 Task: Find the shortest route from Cody to Buffalo Bill Center of the West.
Action: Mouse moved to (186, 59)
Screenshot: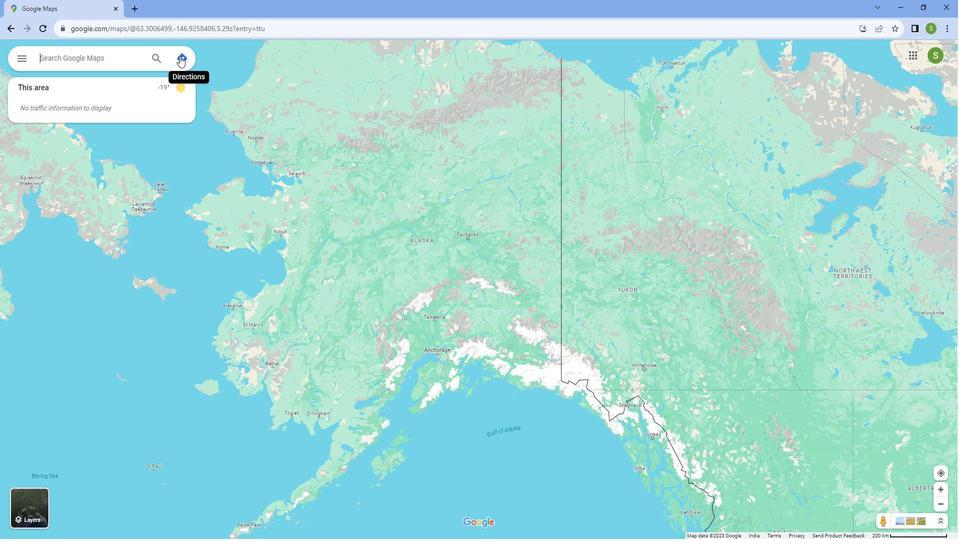 
Action: Mouse pressed left at (186, 59)
Screenshot: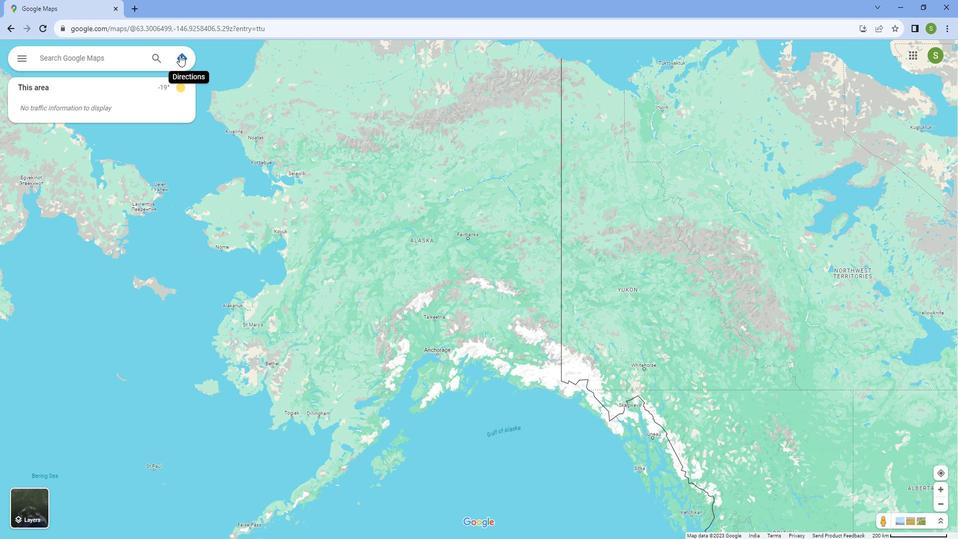 
Action: Mouse moved to (58, 86)
Screenshot: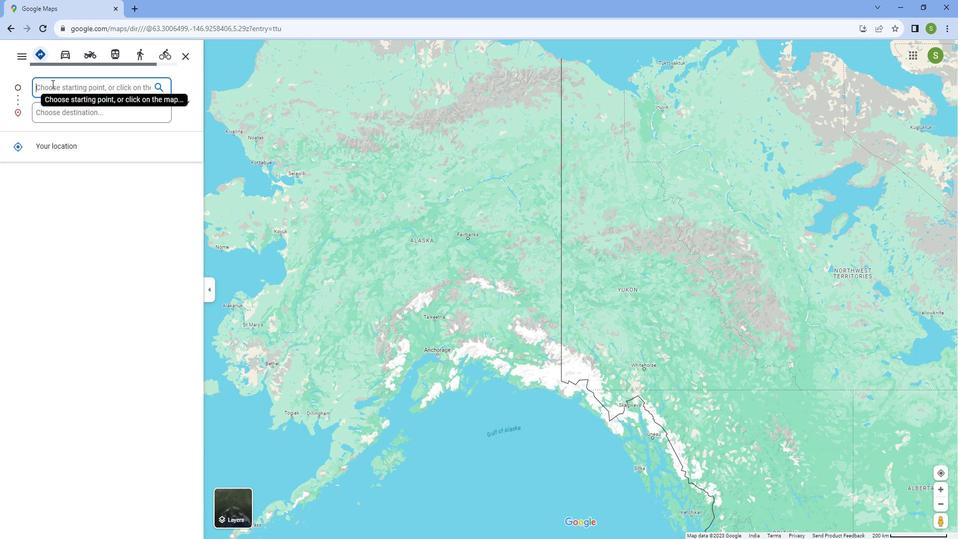 
Action: Key pressed <Key.caps_lock>C<Key.caps_lock>ody
Screenshot: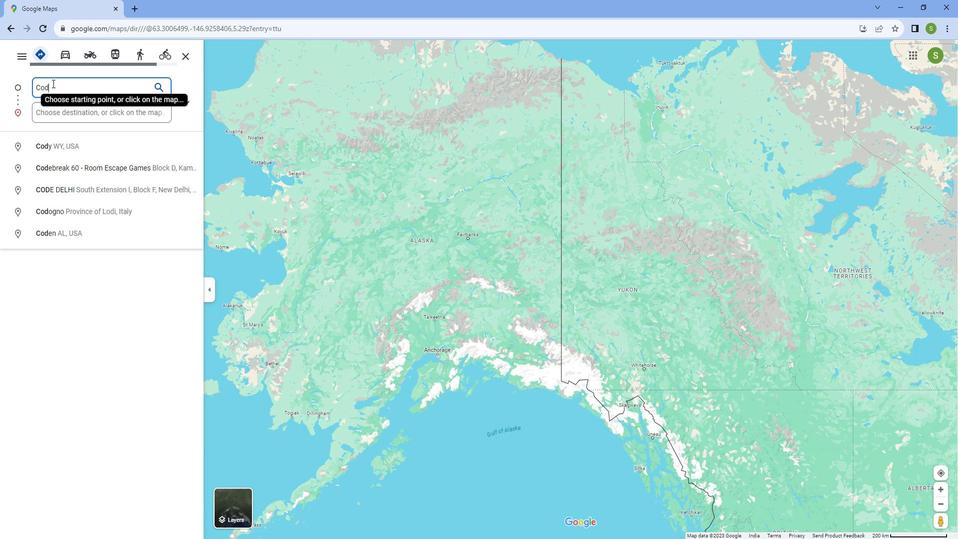 
Action: Mouse moved to (32, 153)
Screenshot: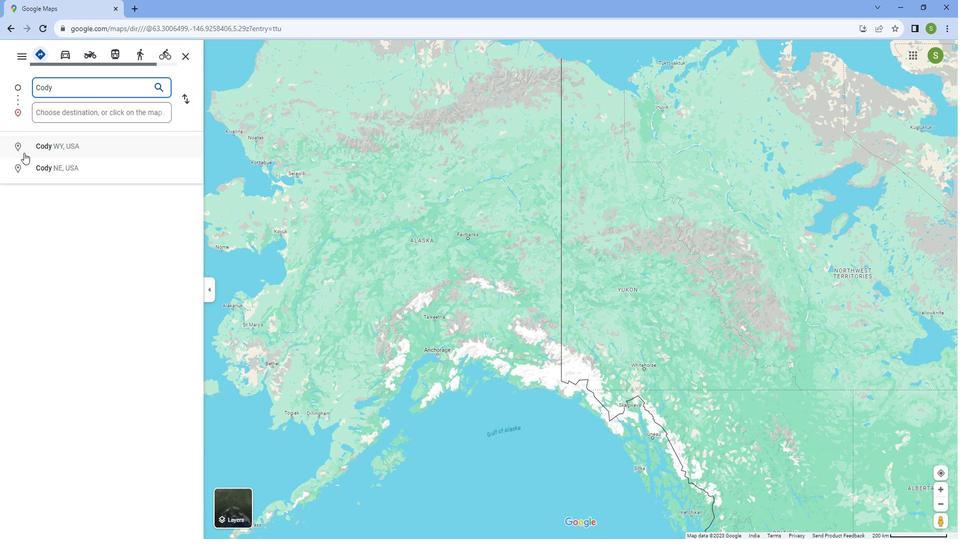
Action: Mouse pressed left at (32, 153)
Screenshot: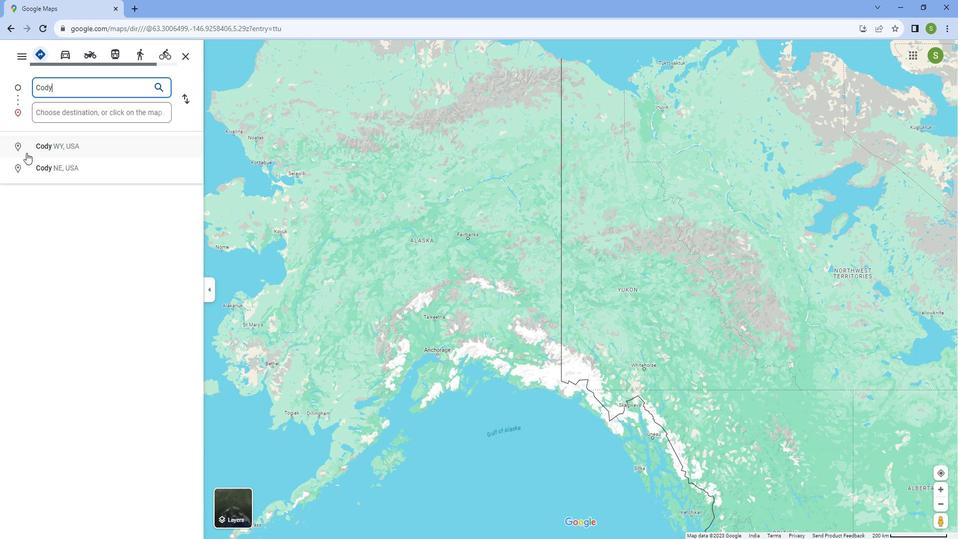 
Action: Mouse moved to (81, 116)
Screenshot: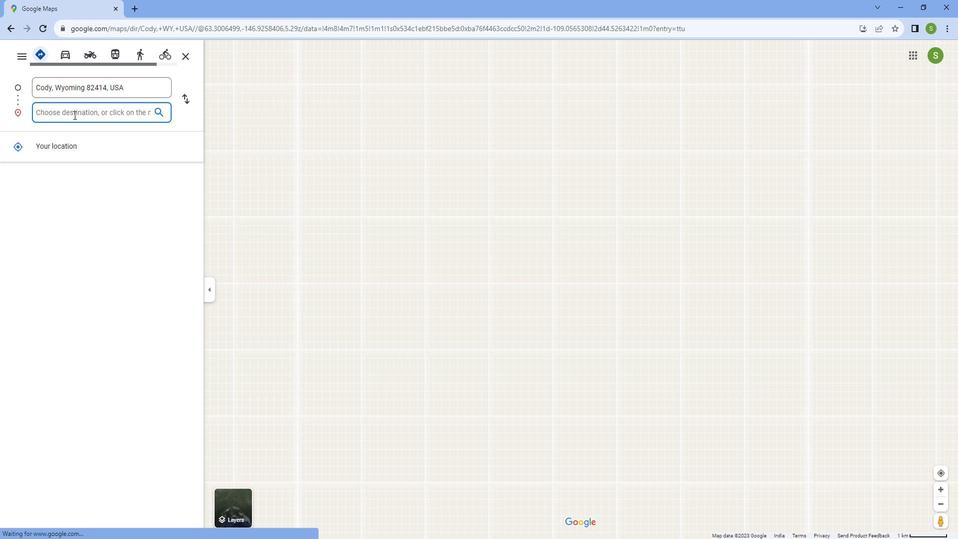 
Action: Mouse pressed left at (81, 116)
Screenshot: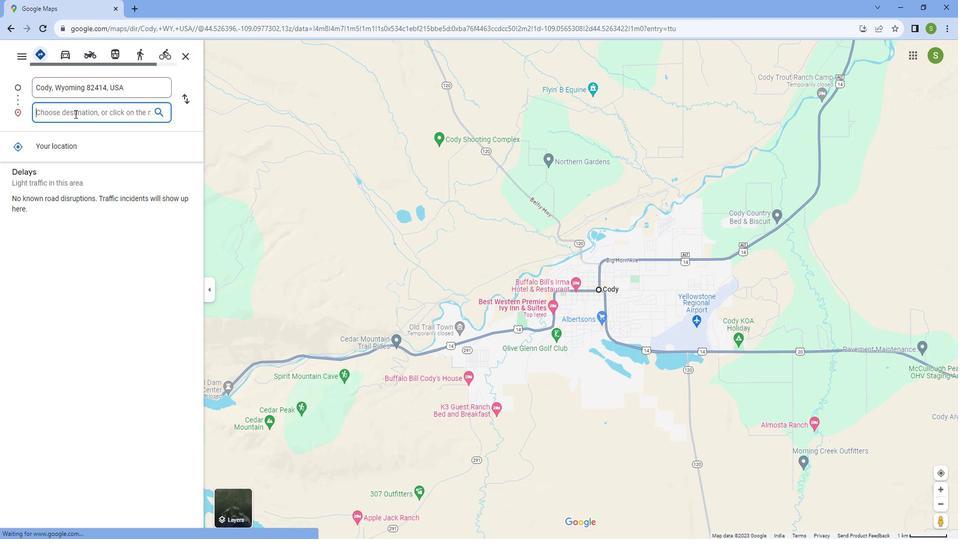 
Action: Mouse moved to (81, 105)
Screenshot: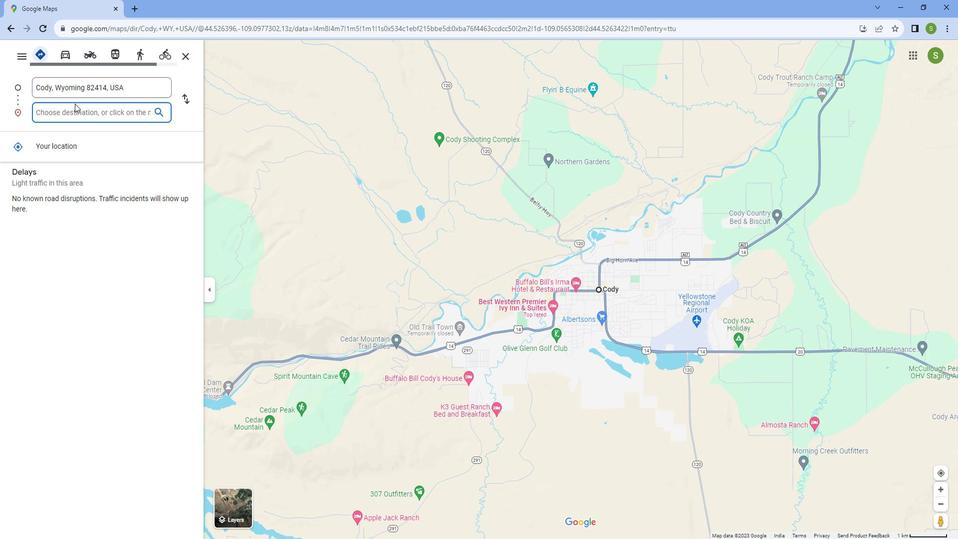 
Action: Key pressed <Key.caps_lock>B<Key.caps_lock>uffalo<Key.space><Key.caps_lock>B<Key.caps_lock>ill<Key.space><Key.caps_lock>C<Key.caps_lock>enter<Key.space>of<Key.space>the<Key.space><Key.caps_lock>W<Key.caps_lock>est
Screenshot: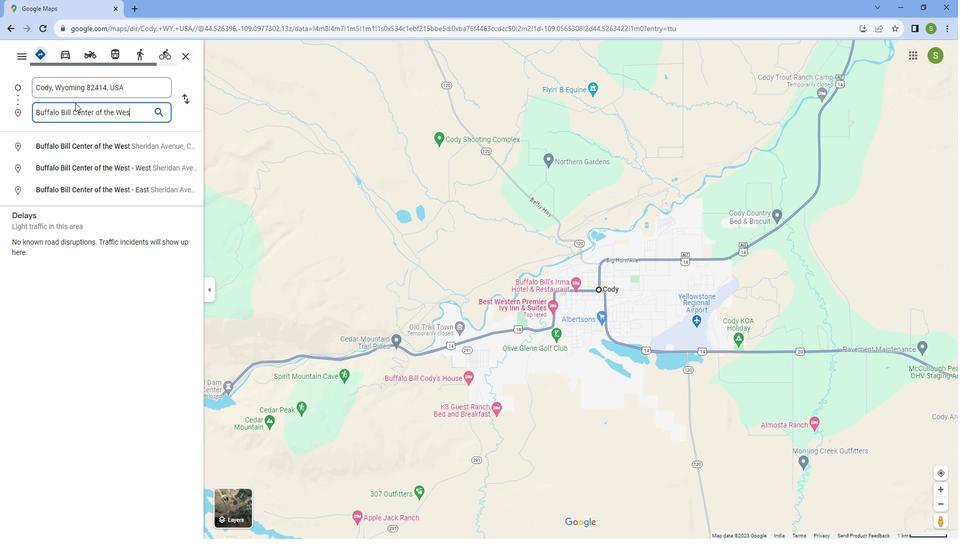 
Action: Mouse moved to (81, 153)
Screenshot: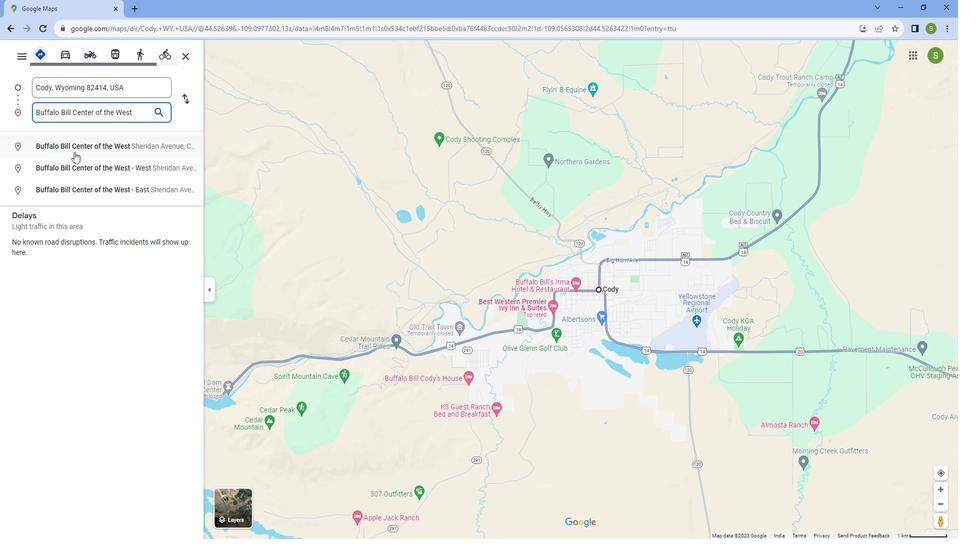 
Action: Mouse pressed left at (81, 153)
Screenshot: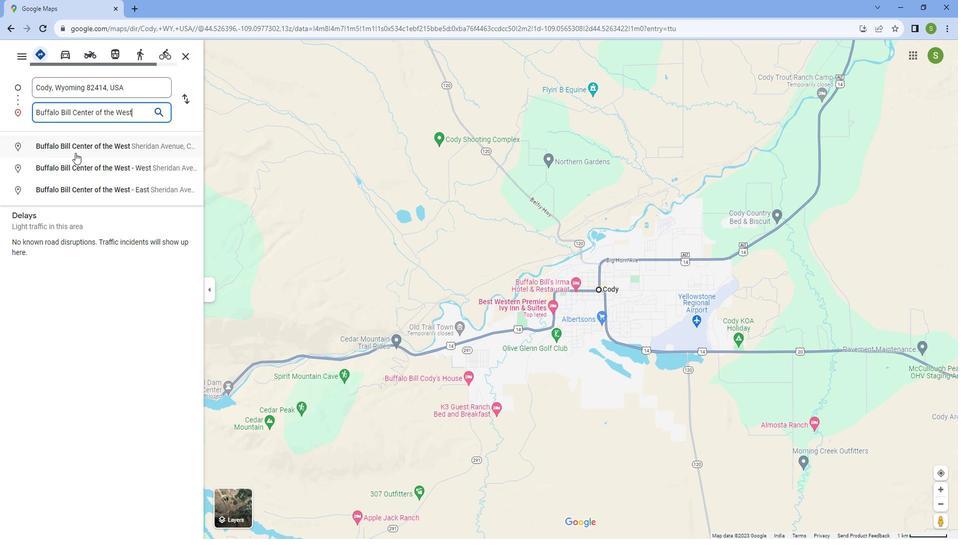 
Action: Mouse moved to (79, 253)
Screenshot: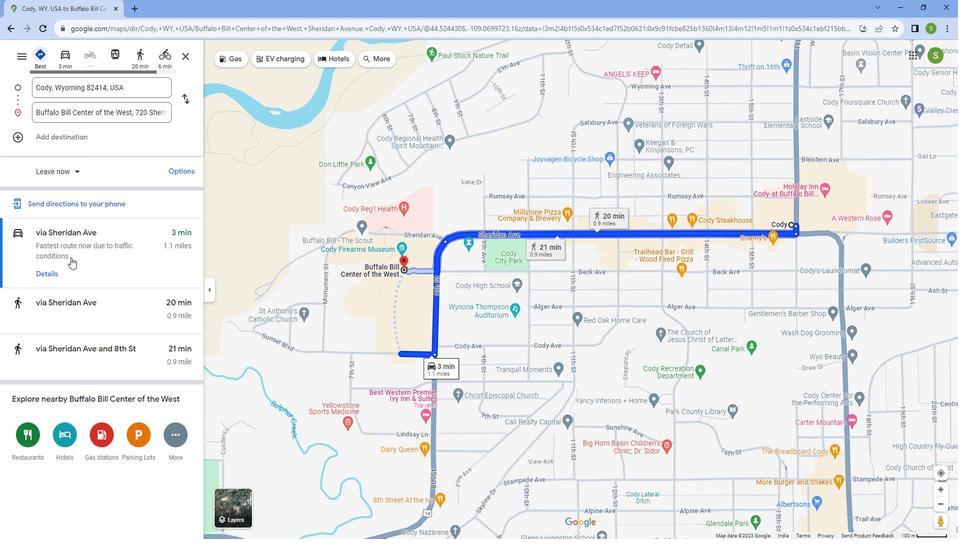
Action: Mouse pressed left at (79, 253)
Screenshot: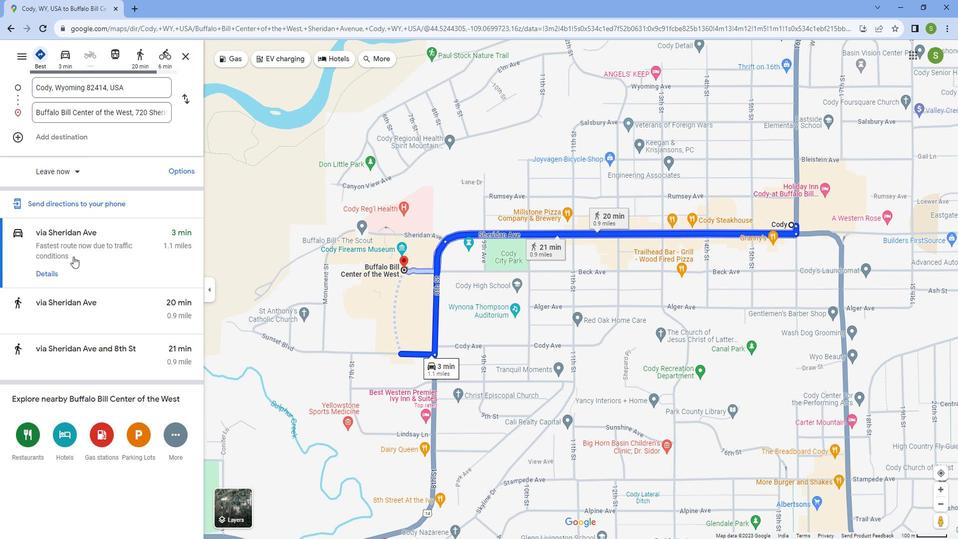 
Action: Mouse moved to (601, 225)
Screenshot: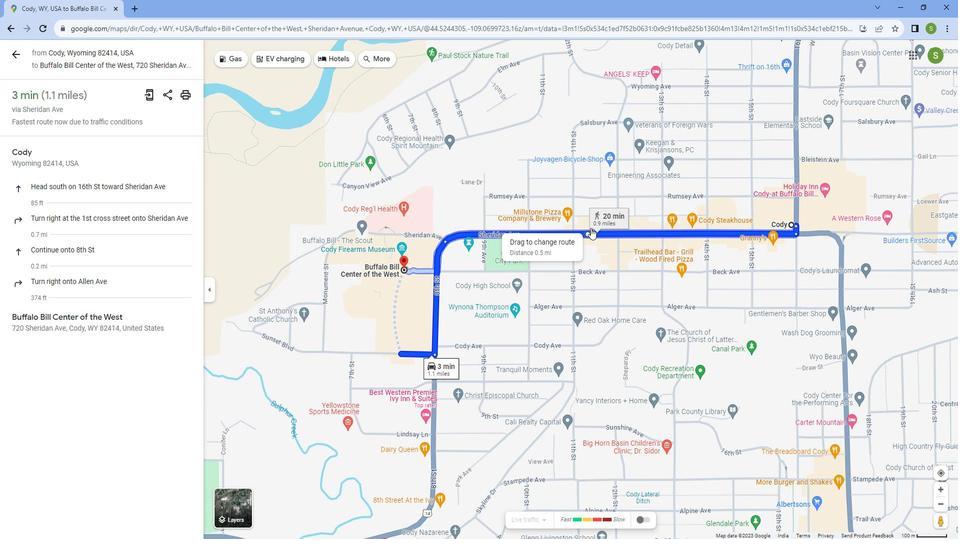 
Action: Mouse scrolled (601, 225) with delta (0, 0)
Screenshot: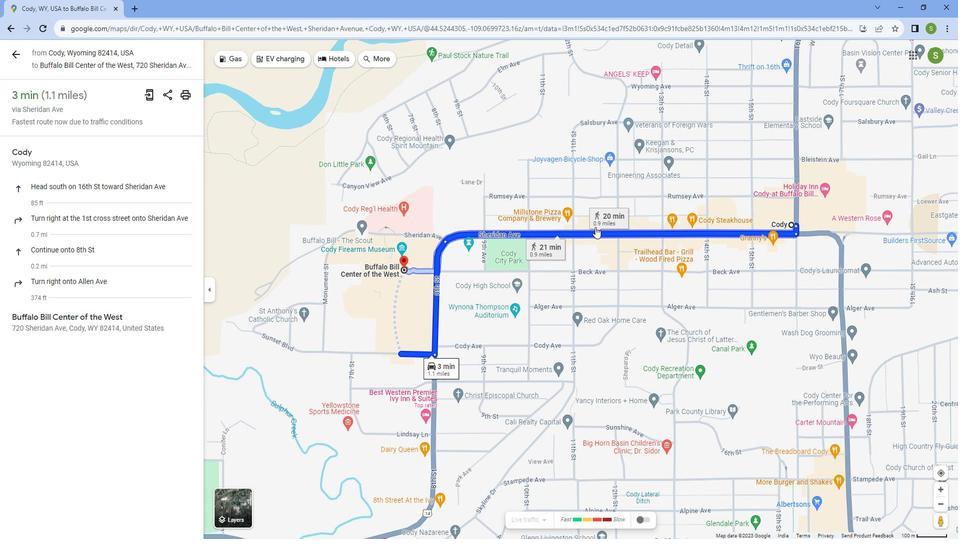 
Action: Mouse scrolled (601, 225) with delta (0, 0)
Screenshot: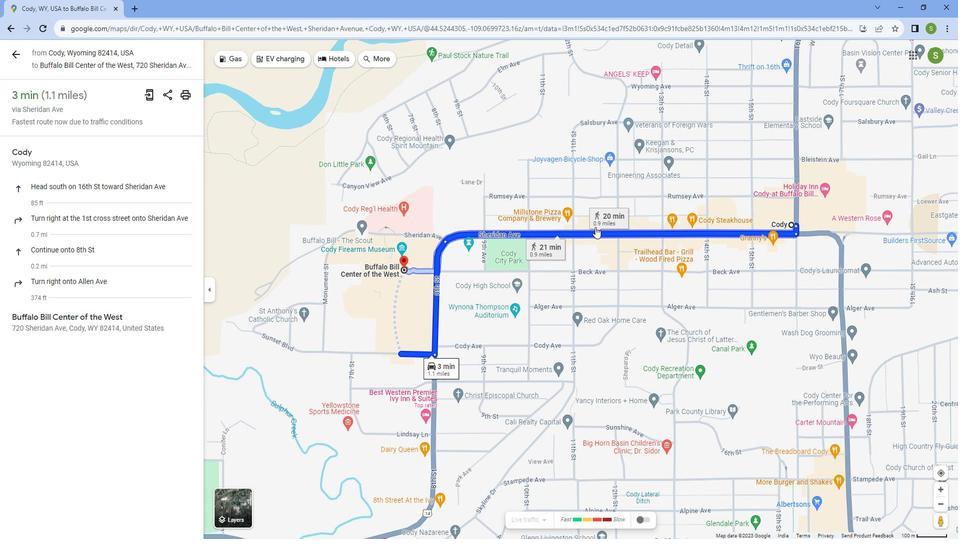 
Action: Mouse scrolled (601, 225) with delta (0, 0)
Screenshot: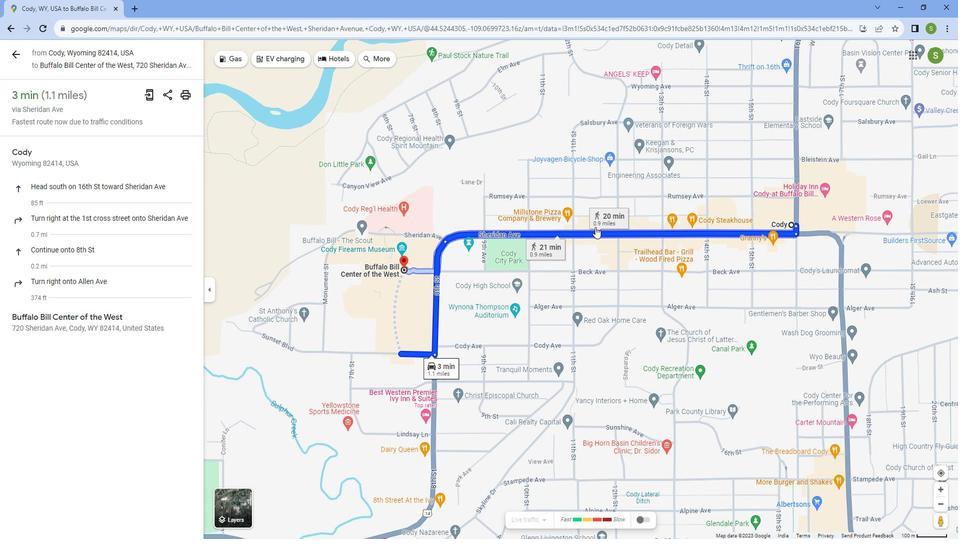 
Action: Mouse scrolled (601, 225) with delta (0, 0)
Screenshot: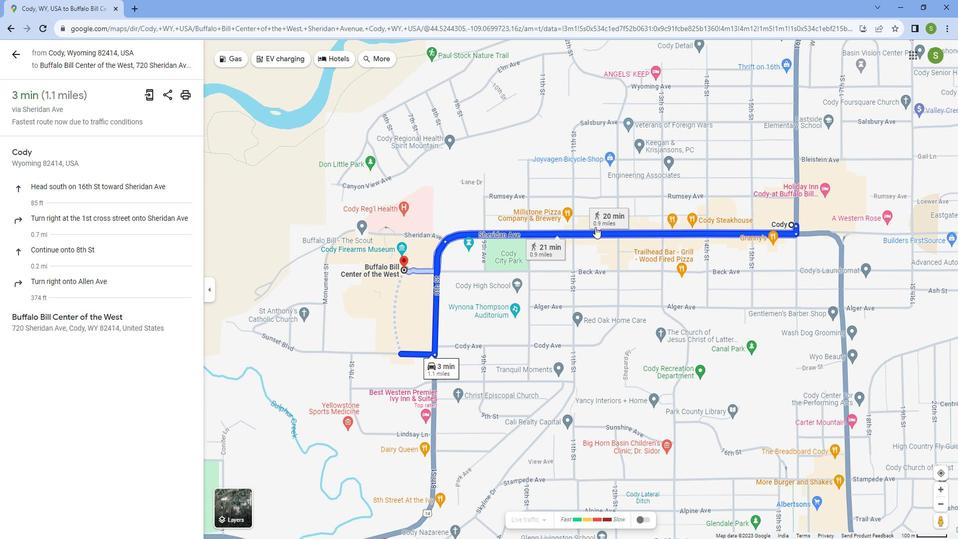 
Action: Mouse scrolled (601, 225) with delta (0, 0)
Screenshot: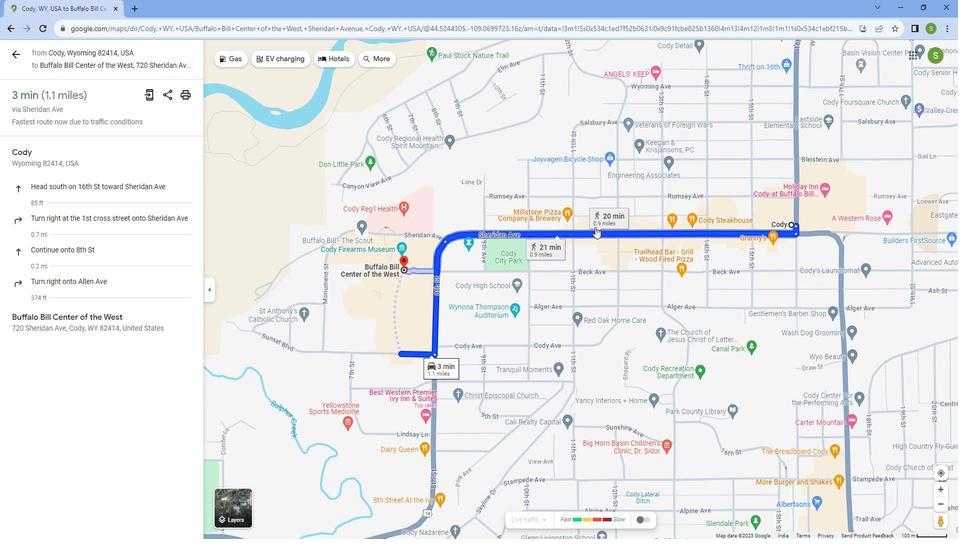 
Action: Mouse moved to (599, 225)
Screenshot: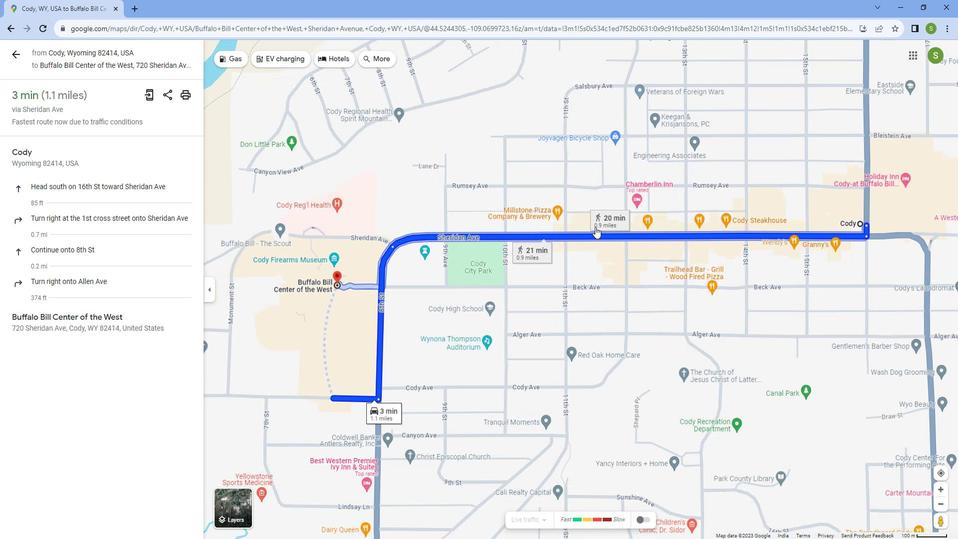 
Action: Mouse scrolled (599, 225) with delta (0, 0)
Screenshot: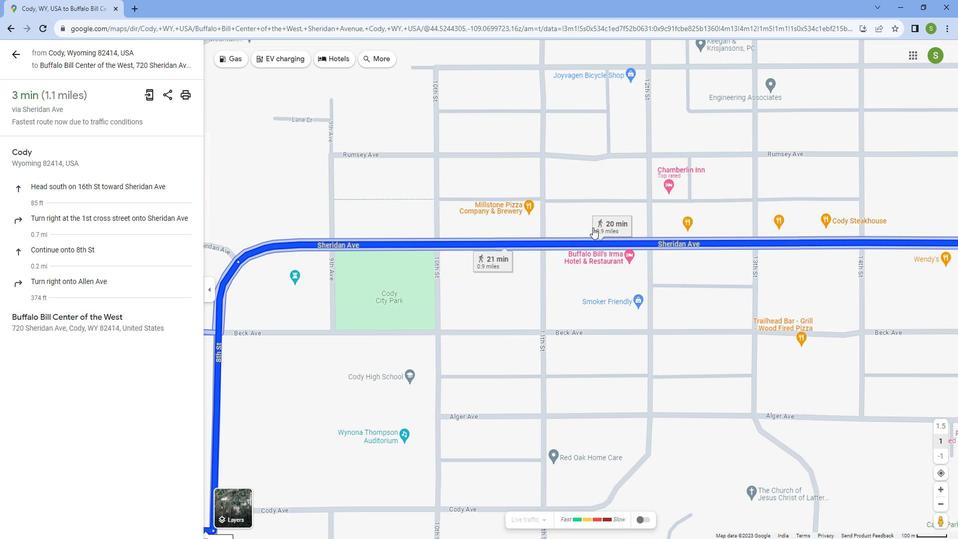 
Action: Mouse scrolled (599, 225) with delta (0, 0)
Screenshot: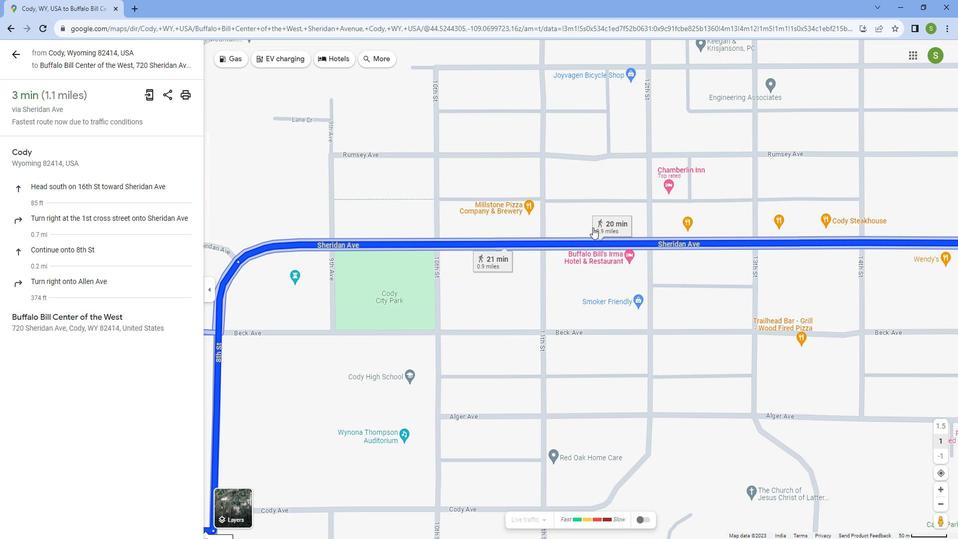 
Action: Mouse scrolled (599, 225) with delta (0, 0)
Screenshot: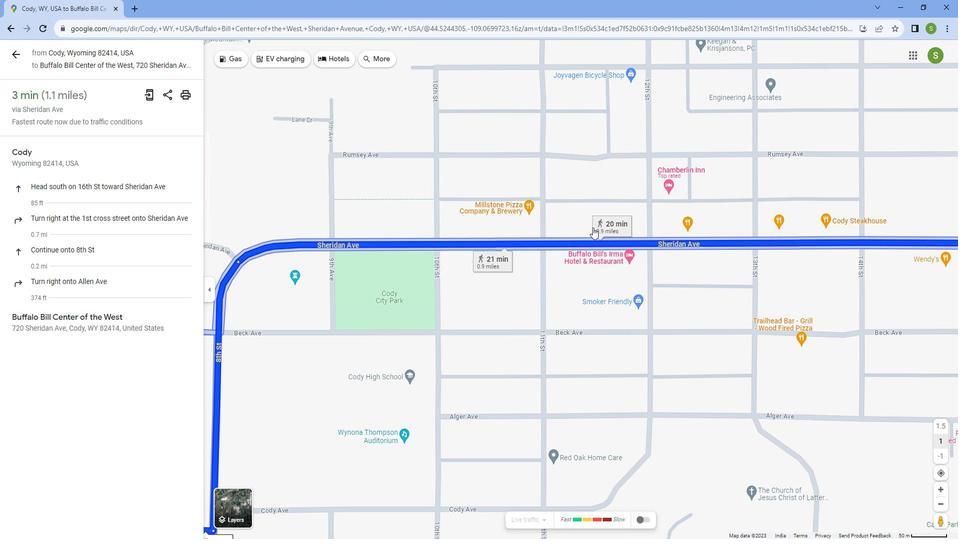 
Action: Mouse scrolled (599, 225) with delta (0, 0)
Screenshot: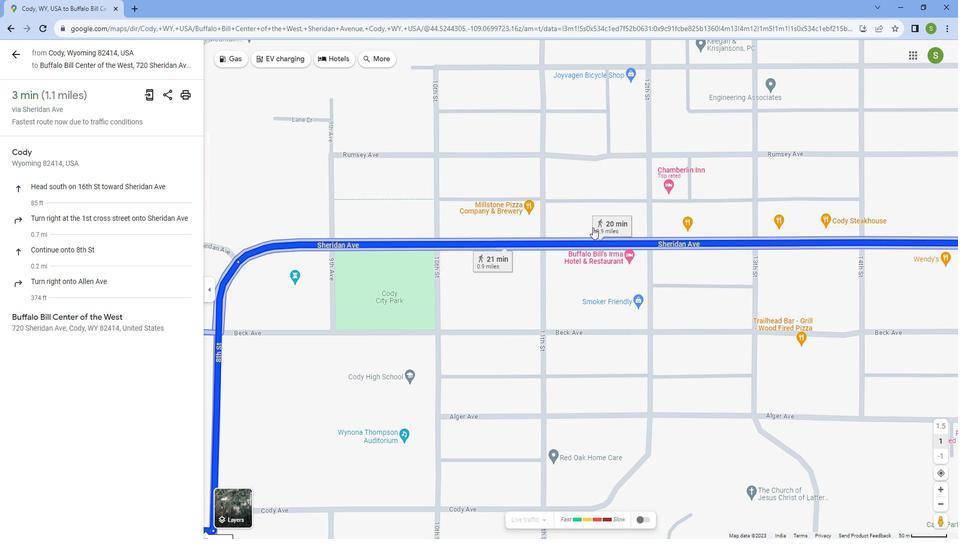 
Action: Mouse scrolled (599, 226) with delta (0, 0)
Screenshot: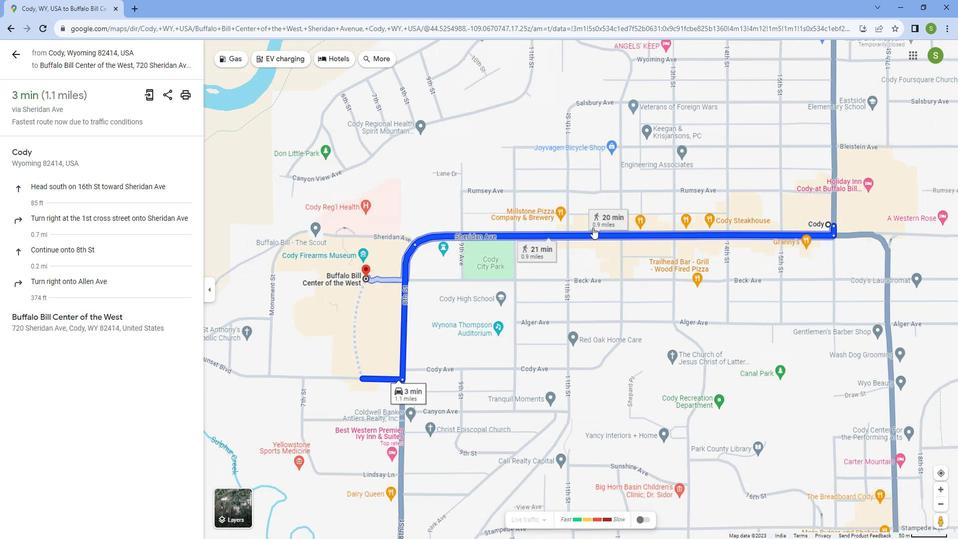
Action: Mouse moved to (452, 227)
Screenshot: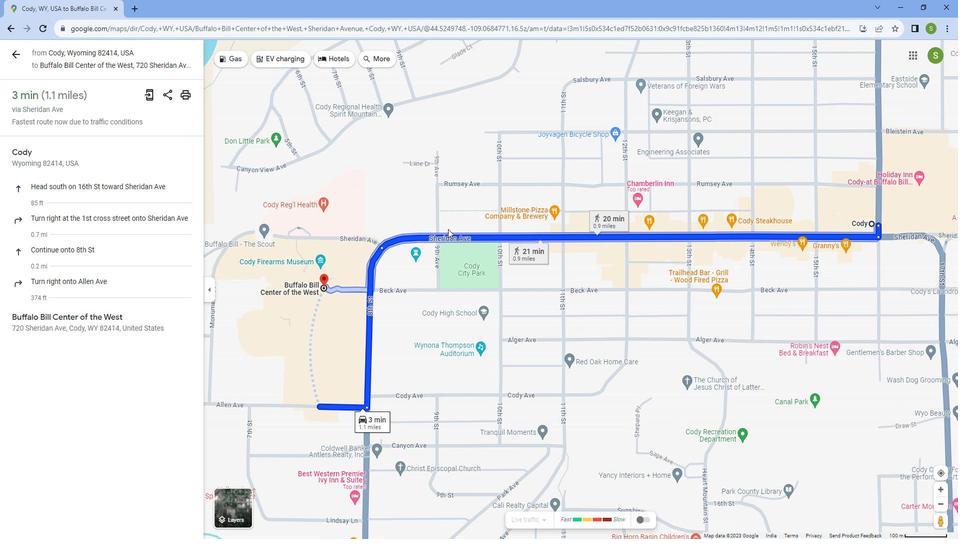 
Action: Mouse scrolled (452, 227) with delta (0, 0)
Screenshot: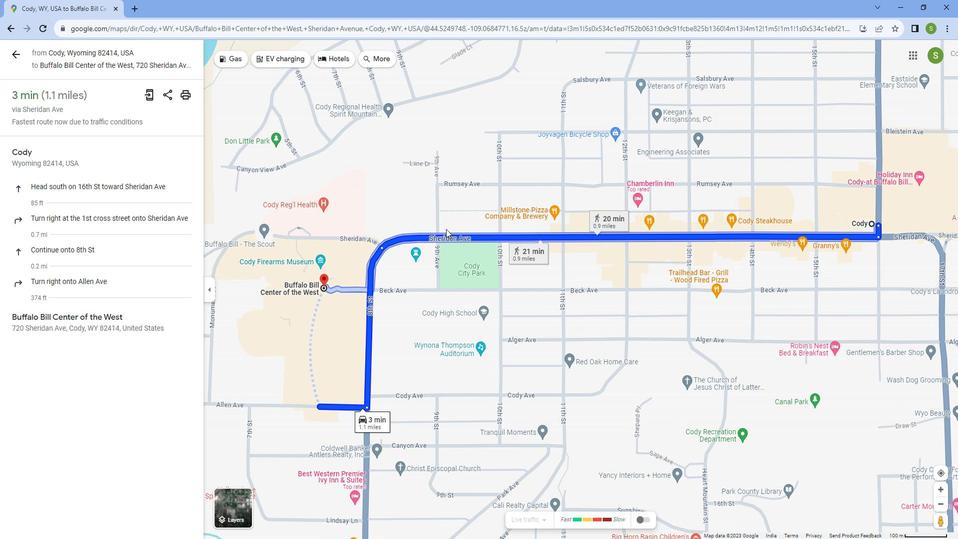 
Action: Mouse scrolled (452, 227) with delta (0, 0)
Screenshot: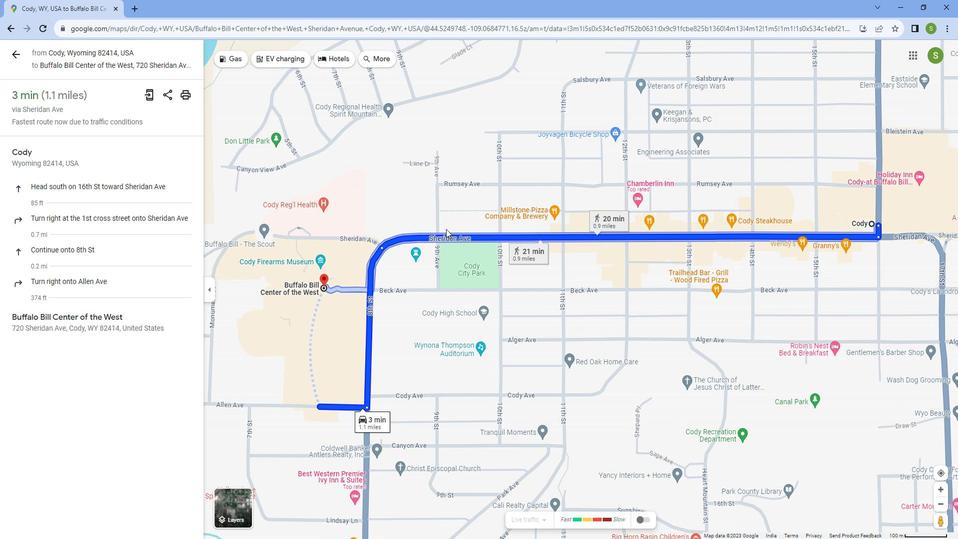 
Action: Mouse scrolled (452, 227) with delta (0, 0)
Screenshot: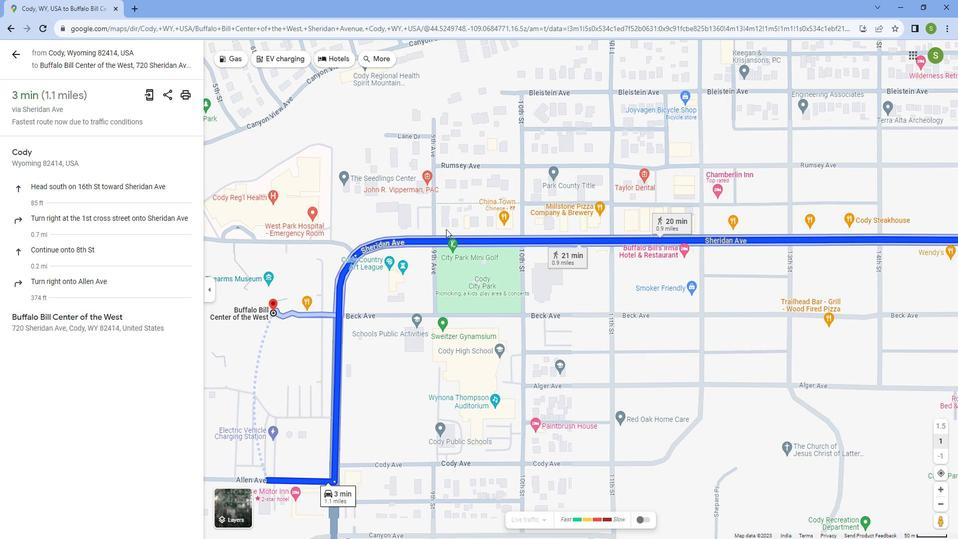 
Action: Mouse scrolled (452, 226) with delta (0, 0)
Screenshot: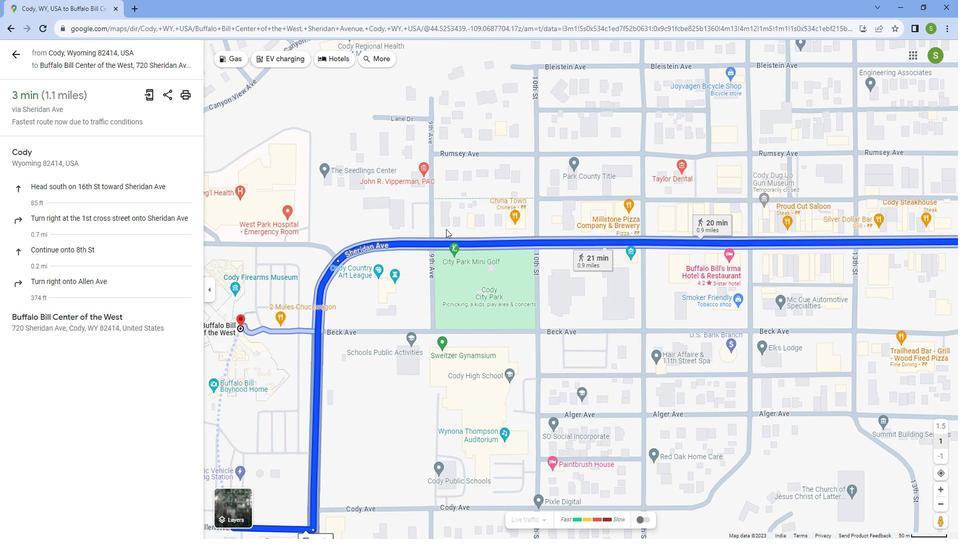 
Action: Mouse scrolled (452, 226) with delta (0, 0)
Screenshot: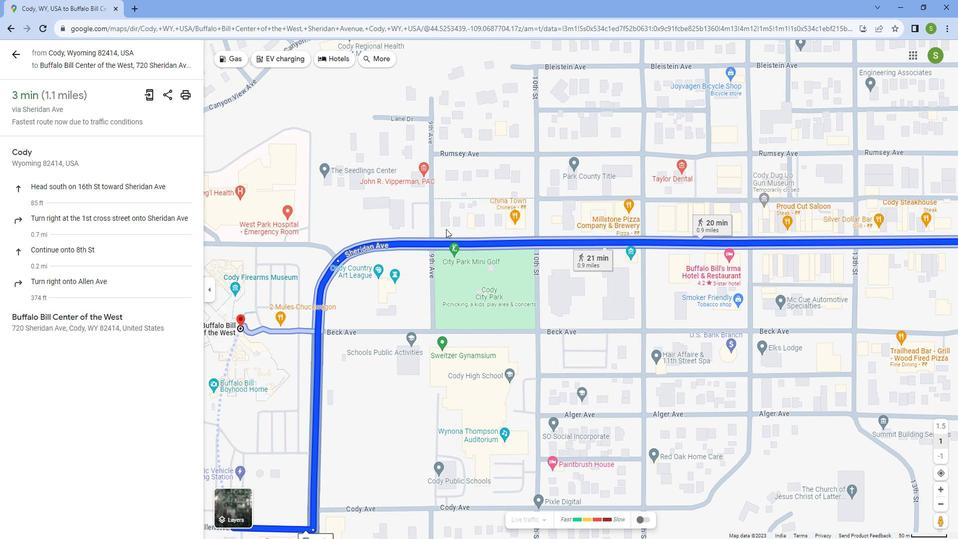 
Action: Mouse scrolled (452, 226) with delta (0, 0)
Screenshot: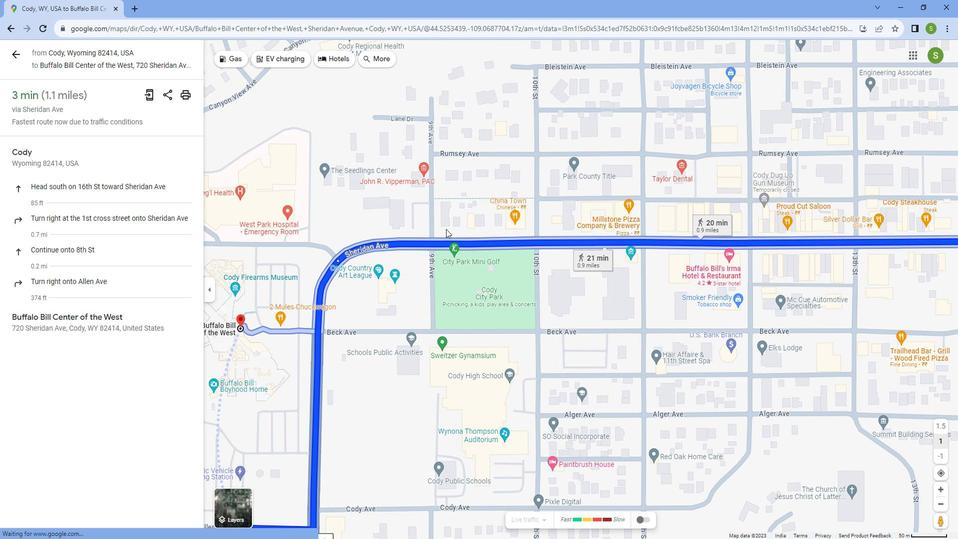 
Action: Mouse scrolled (452, 226) with delta (0, 0)
Screenshot: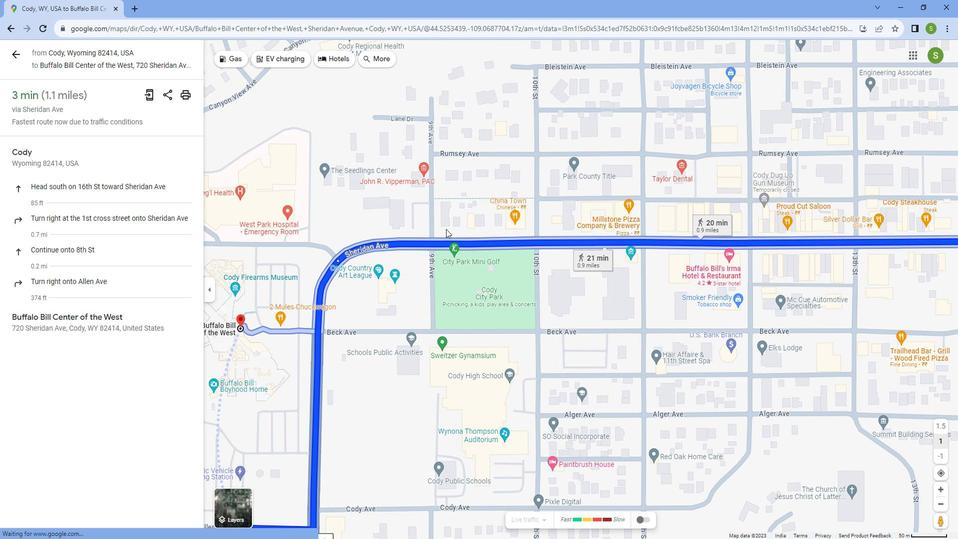 
Action: Mouse scrolled (452, 226) with delta (0, 0)
Screenshot: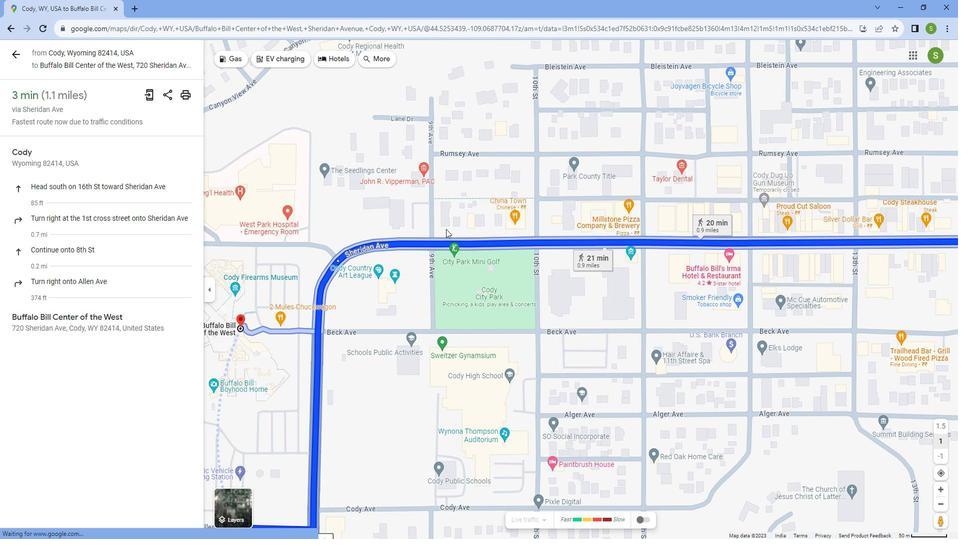 
Action: Mouse scrolled (452, 227) with delta (0, 0)
Screenshot: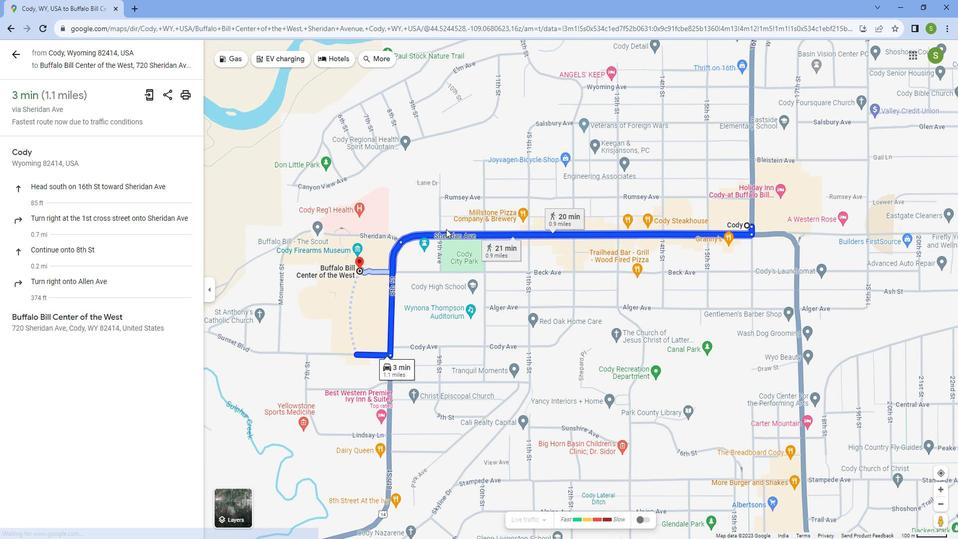 
Action: Mouse scrolled (452, 226) with delta (0, 0)
Screenshot: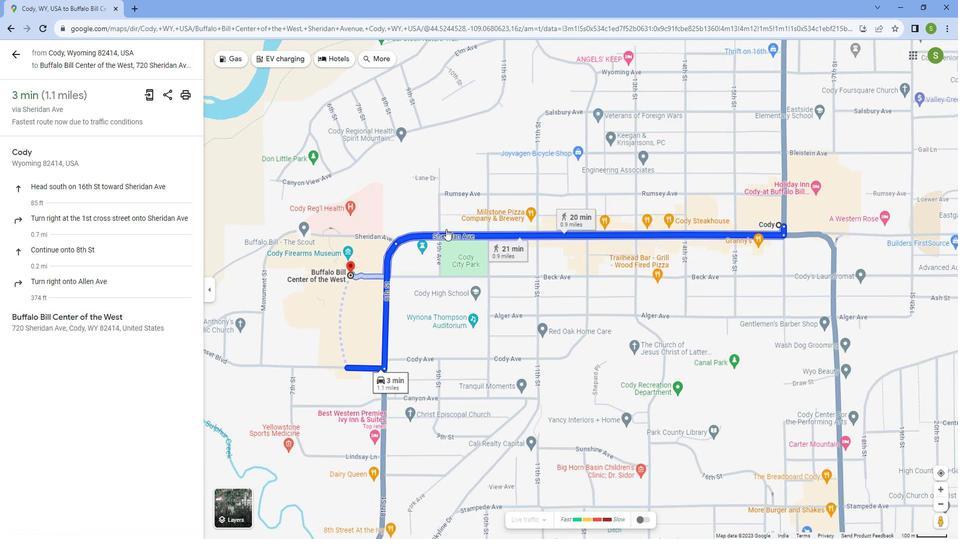 
Action: Mouse scrolled (452, 226) with delta (0, 0)
Screenshot: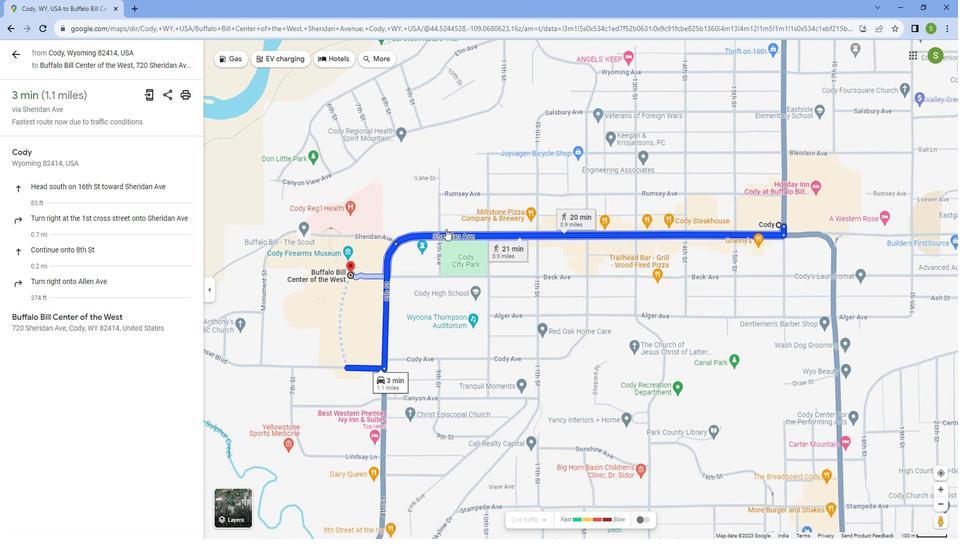 
Action: Mouse scrolled (452, 226) with delta (0, 0)
Screenshot: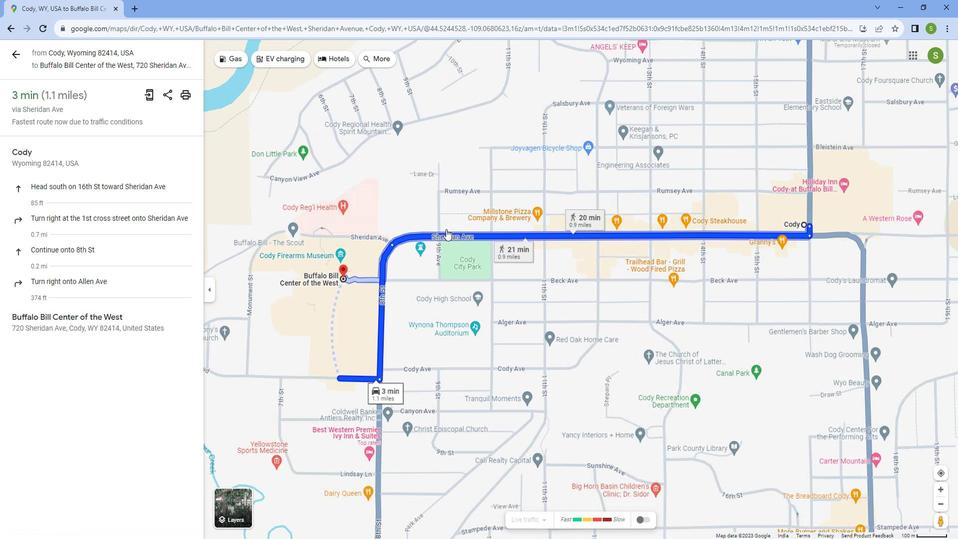 
Action: Mouse scrolled (452, 226) with delta (0, 0)
Screenshot: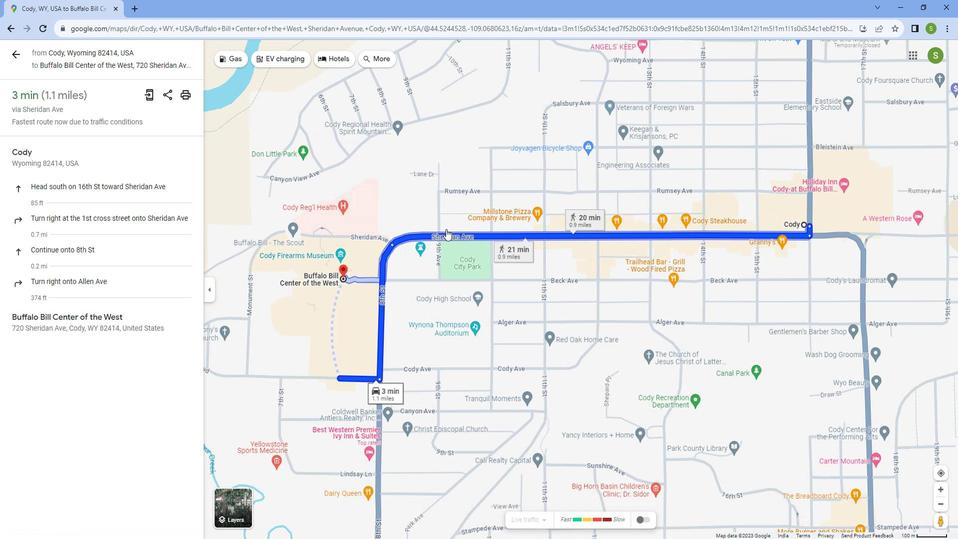 
Action: Mouse scrolled (452, 227) with delta (0, 0)
Screenshot: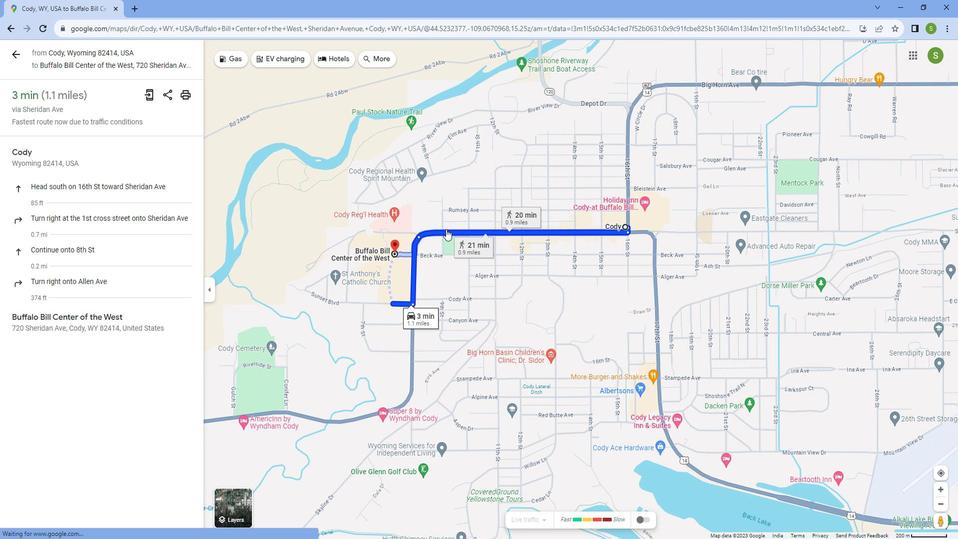 
Action: Mouse scrolled (452, 227) with delta (0, 0)
Screenshot: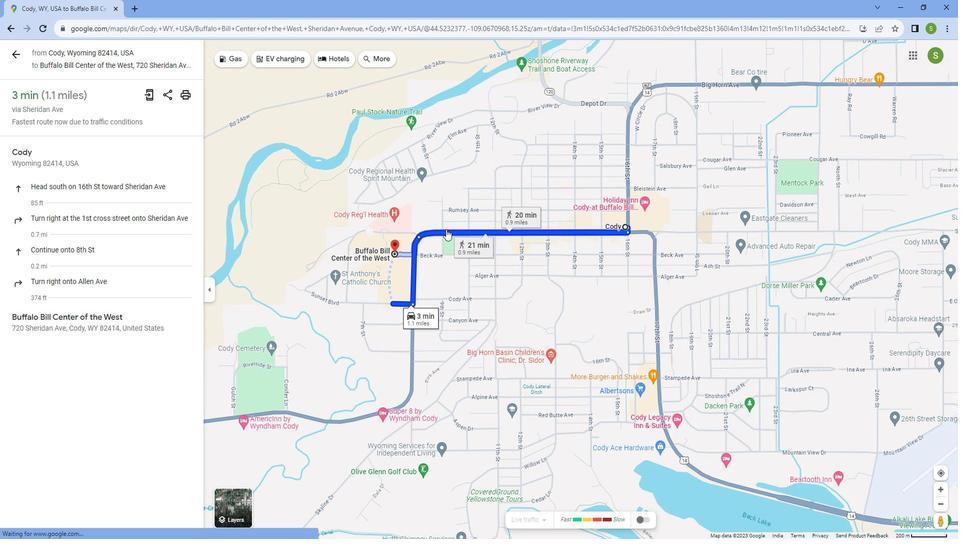 
Action: Mouse scrolled (452, 227) with delta (0, 0)
Screenshot: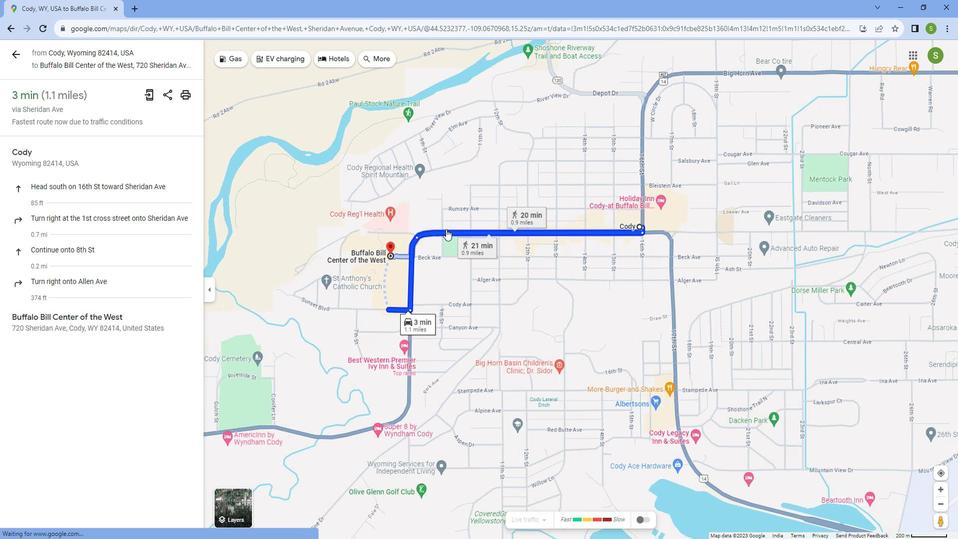 
Action: Mouse scrolled (452, 227) with delta (0, 0)
Screenshot: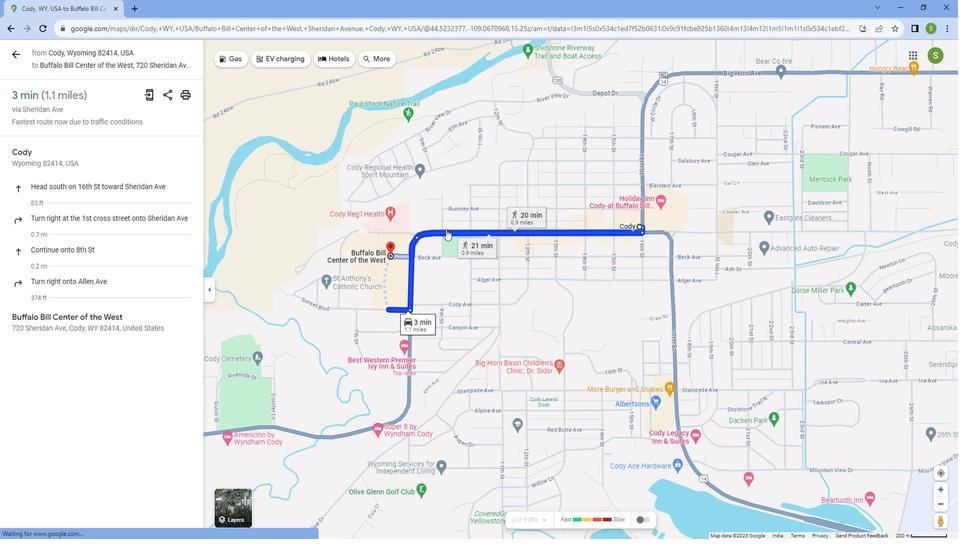 
Action: Mouse moved to (595, 275)
Screenshot: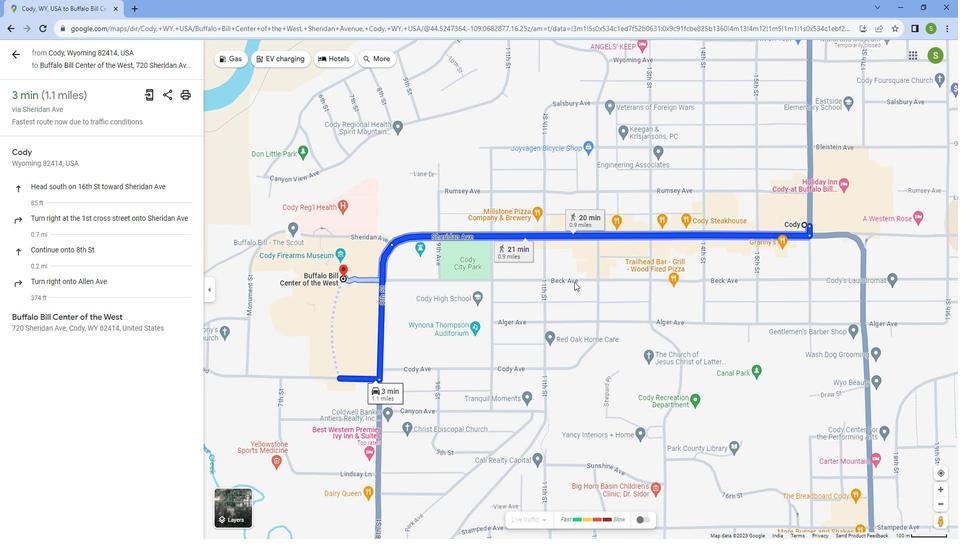 
